 Task: Look for products in the category "Pest Control" from Quantum Health only.
Action: Mouse moved to (655, 233)
Screenshot: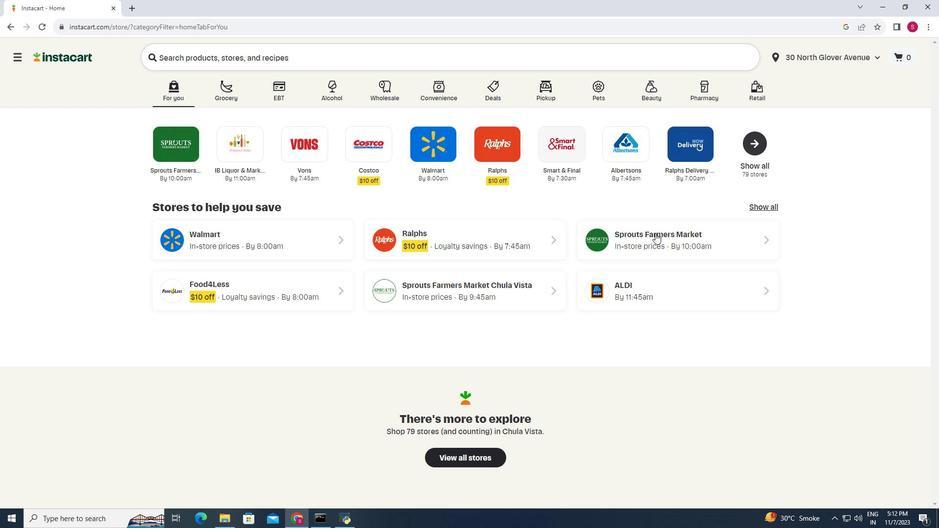 
Action: Mouse pressed left at (655, 233)
Screenshot: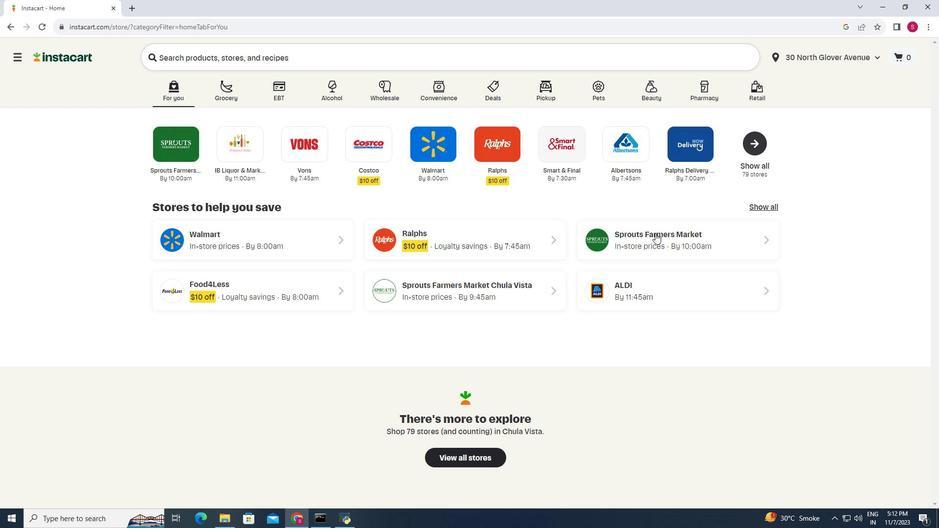 
Action: Mouse moved to (55, 355)
Screenshot: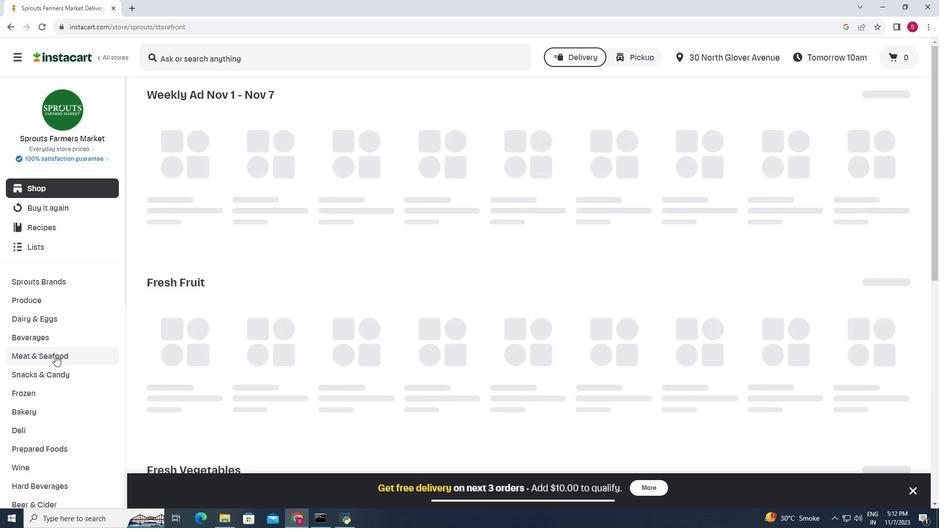 
Action: Mouse scrolled (55, 355) with delta (0, 0)
Screenshot: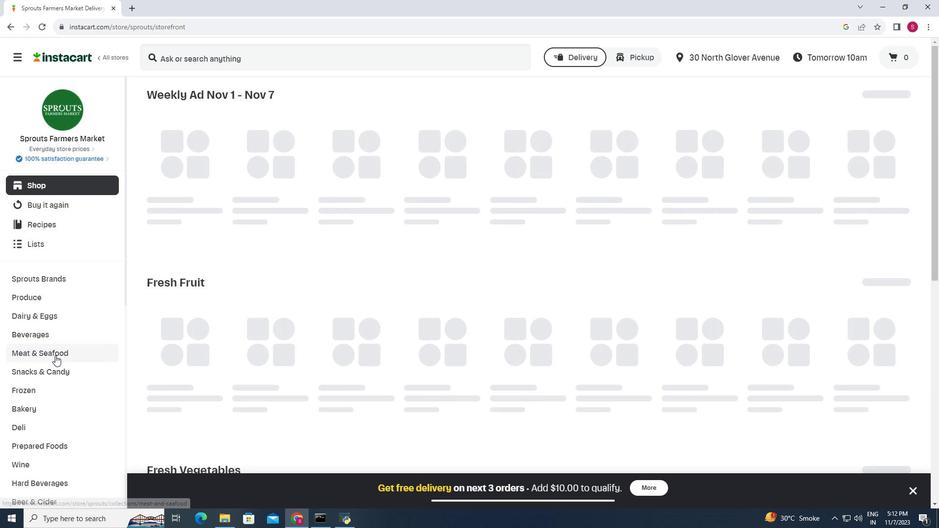 
Action: Mouse scrolled (55, 355) with delta (0, 0)
Screenshot: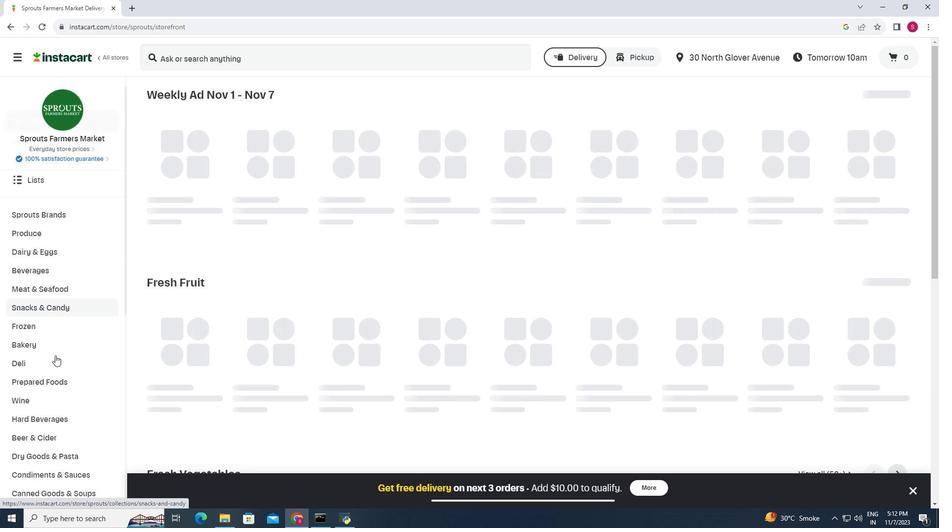 
Action: Mouse moved to (55, 355)
Screenshot: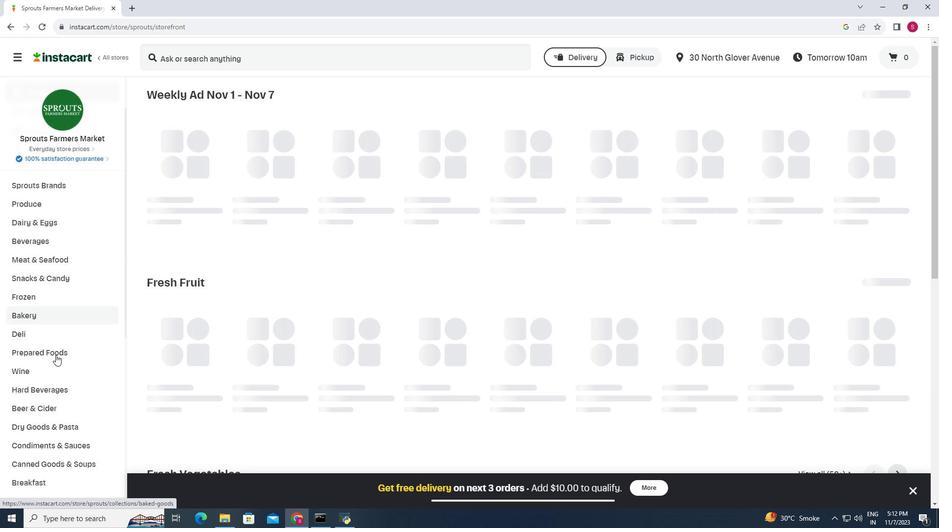 
Action: Mouse scrolled (55, 354) with delta (0, 0)
Screenshot: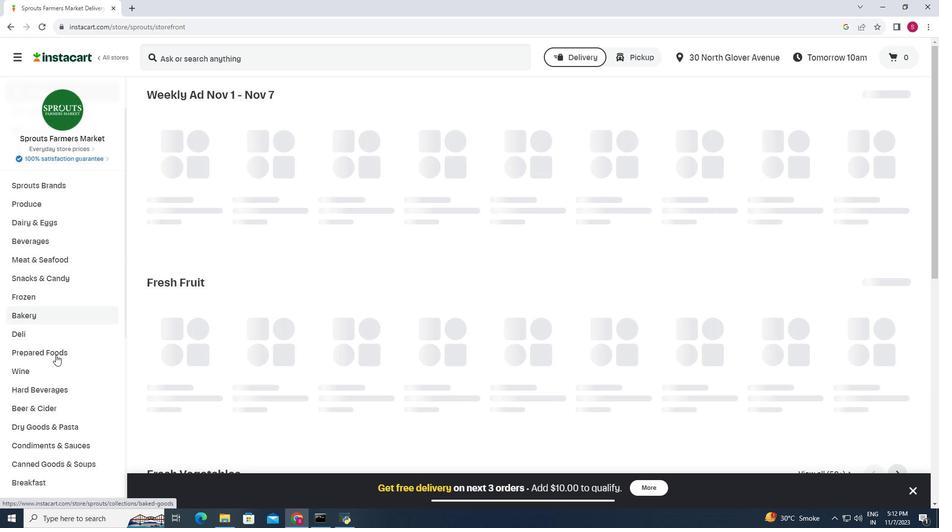 
Action: Mouse moved to (56, 354)
Screenshot: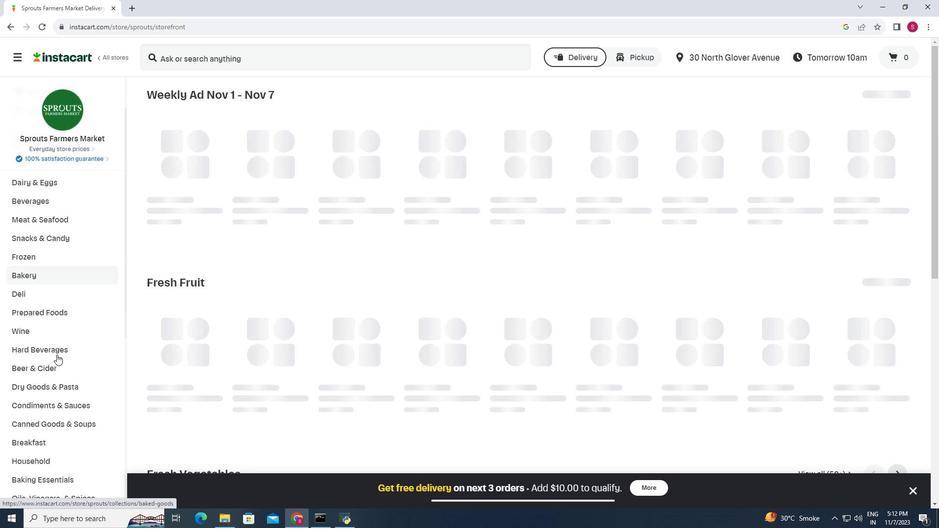 
Action: Mouse scrolled (56, 354) with delta (0, 0)
Screenshot: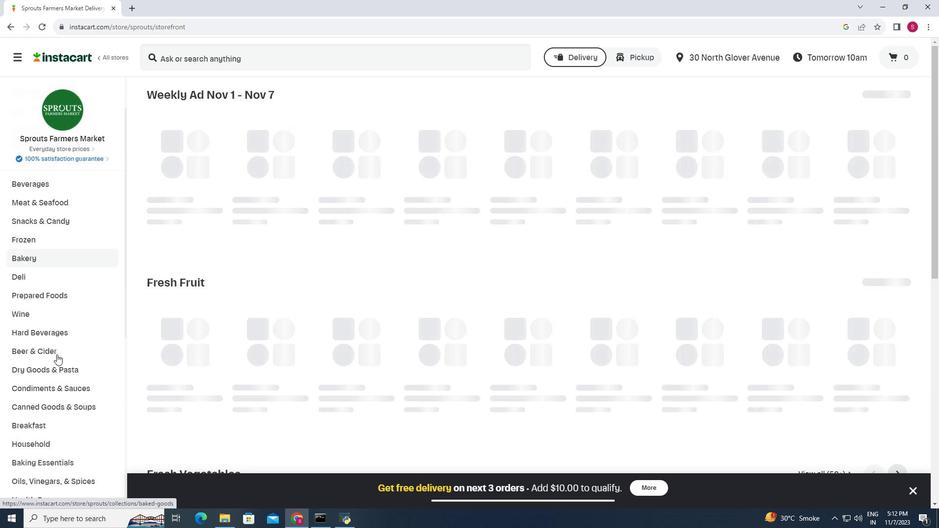 
Action: Mouse moved to (57, 404)
Screenshot: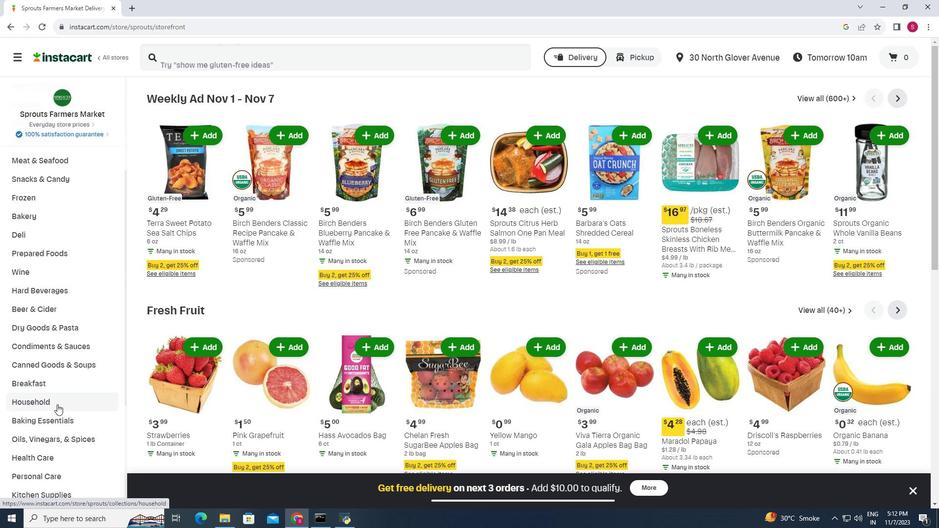 
Action: Mouse pressed left at (57, 404)
Screenshot: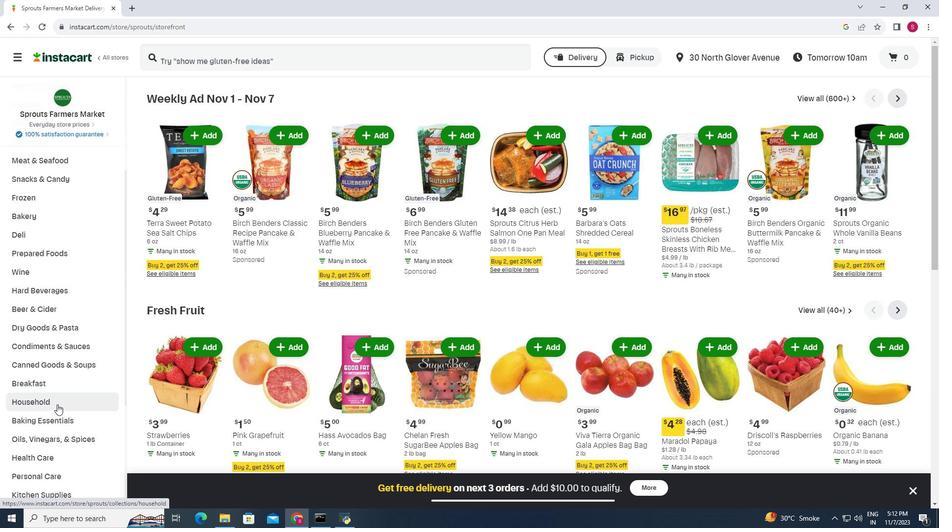 
Action: Mouse moved to (597, 129)
Screenshot: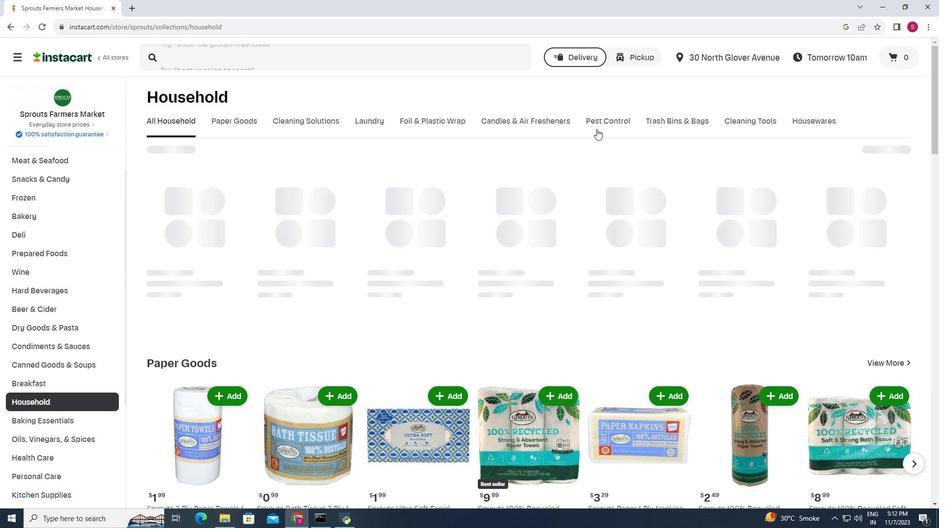 
Action: Mouse pressed left at (597, 129)
Screenshot: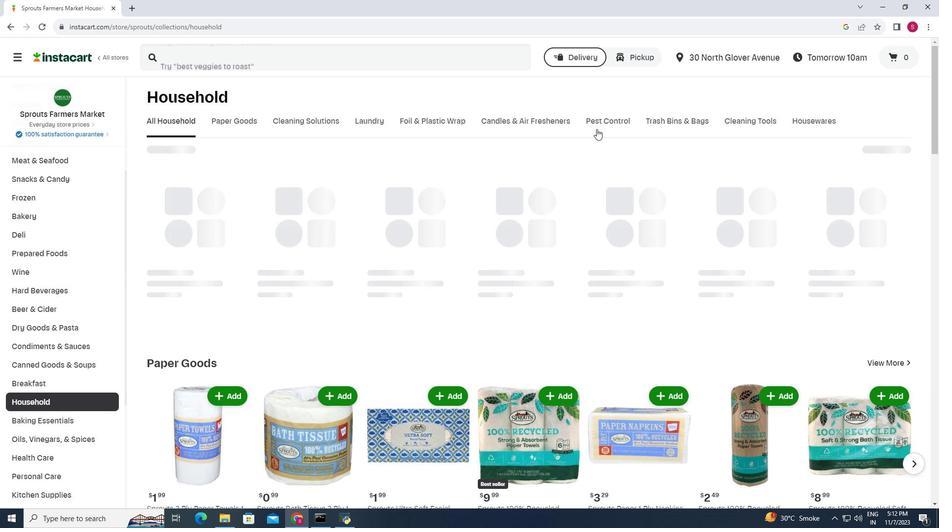 
Action: Mouse moved to (187, 157)
Screenshot: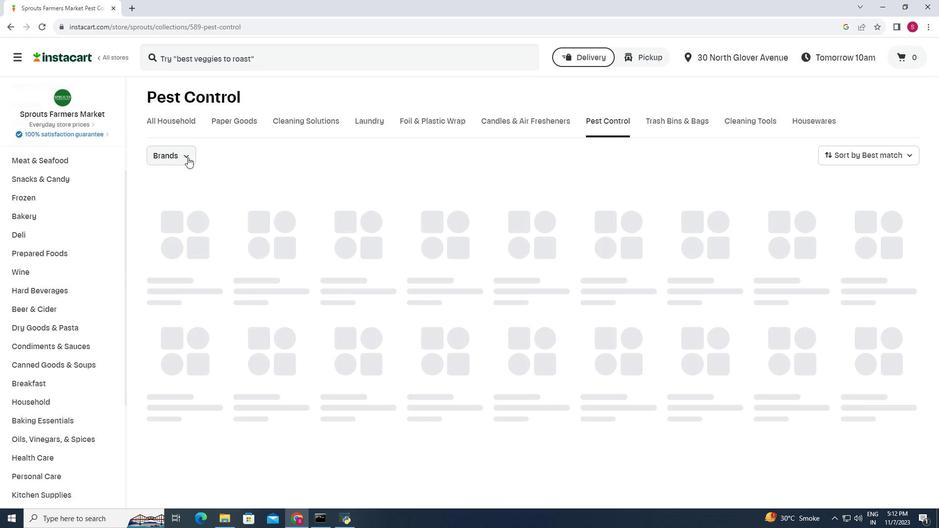 
Action: Mouse pressed left at (187, 157)
Screenshot: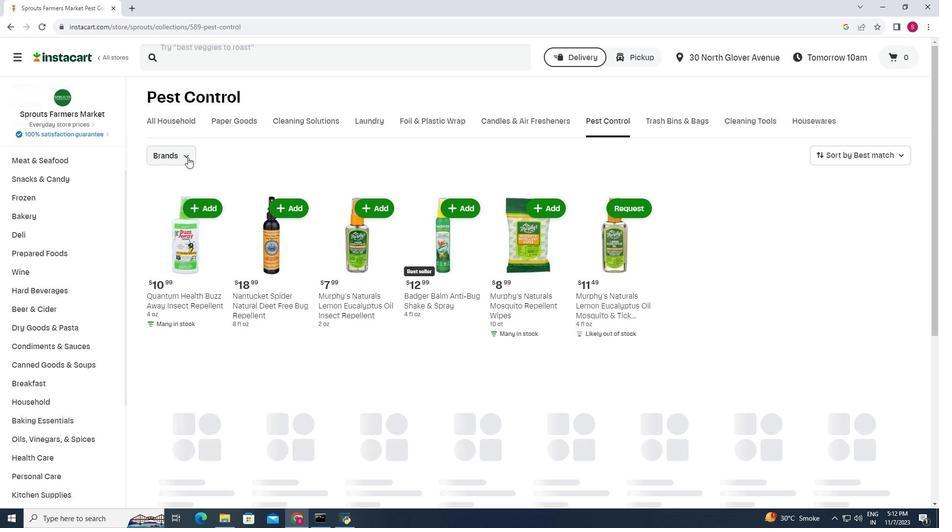 
Action: Mouse moved to (199, 251)
Screenshot: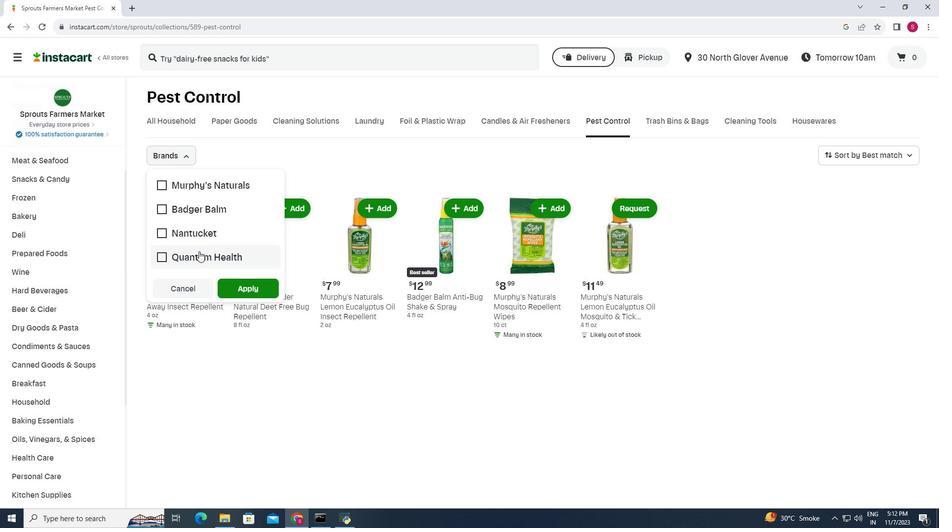 
Action: Mouse pressed left at (199, 251)
Screenshot: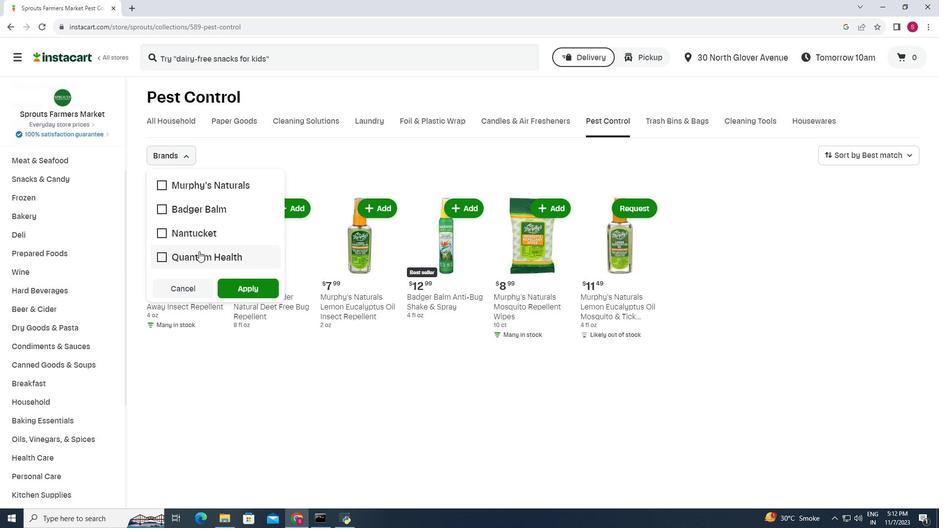 
Action: Mouse moved to (237, 286)
Screenshot: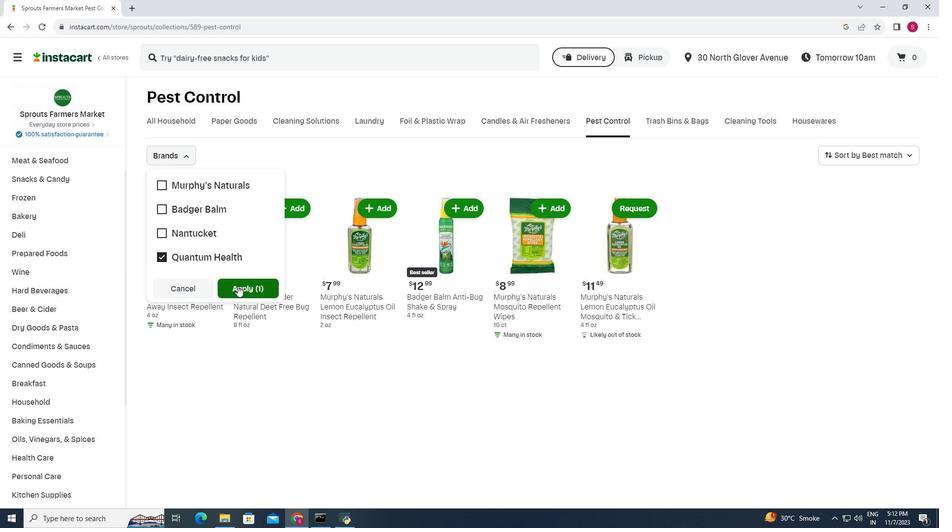 
Action: Mouse pressed left at (237, 286)
Screenshot: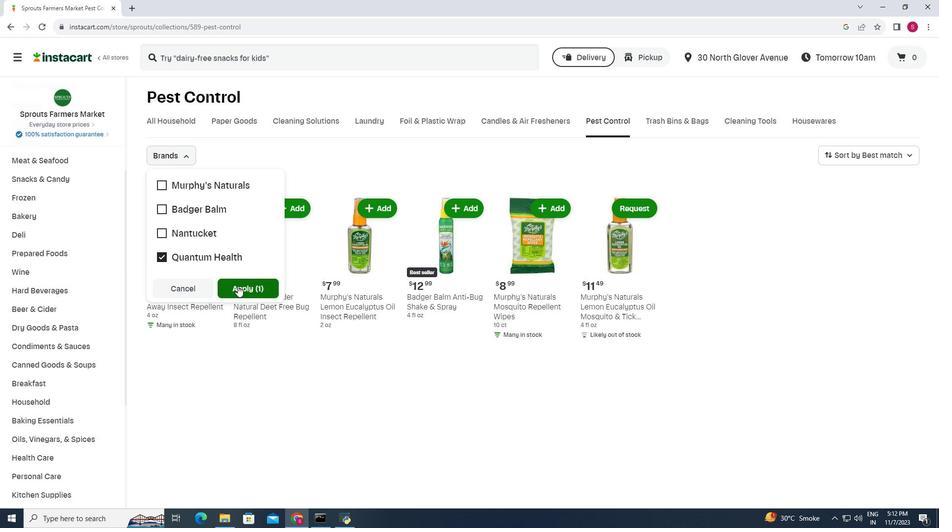 
Action: Mouse moved to (459, 353)
Screenshot: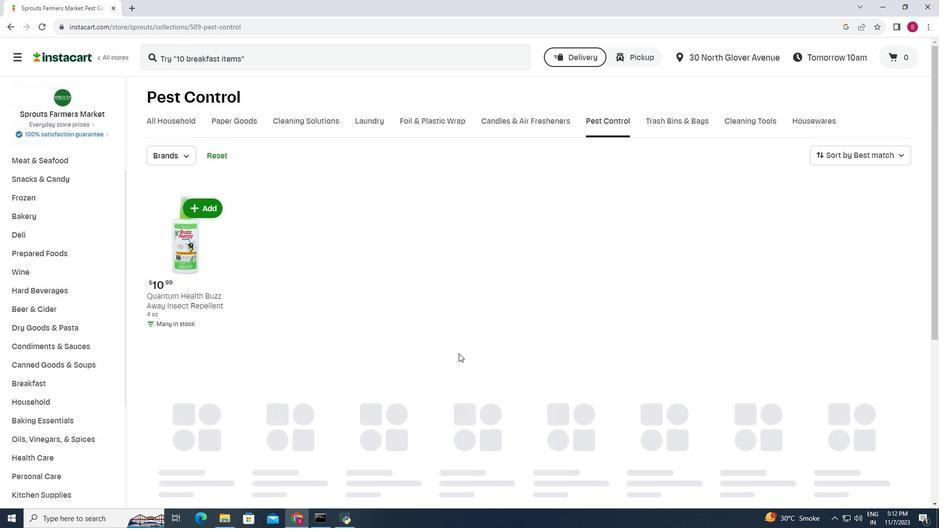 
Action: Mouse scrolled (459, 353) with delta (0, 0)
Screenshot: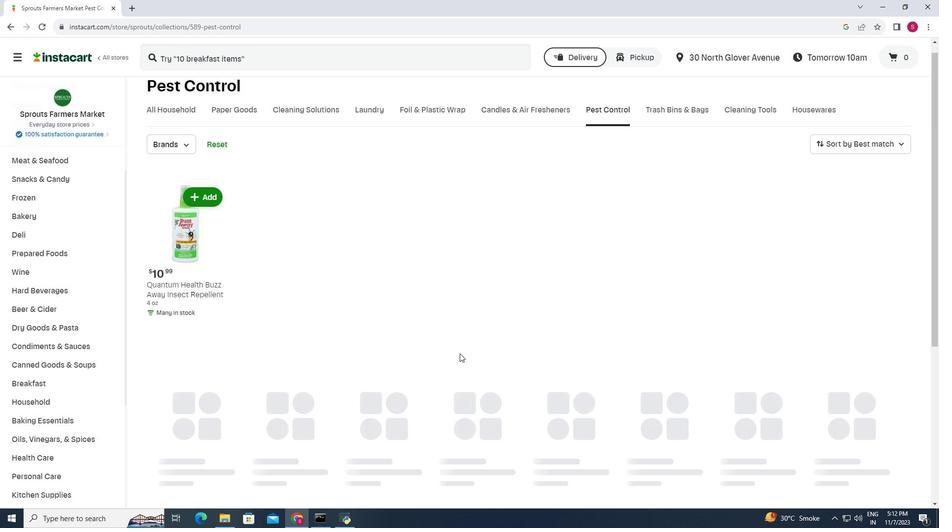 
Action: Mouse moved to (454, 350)
Screenshot: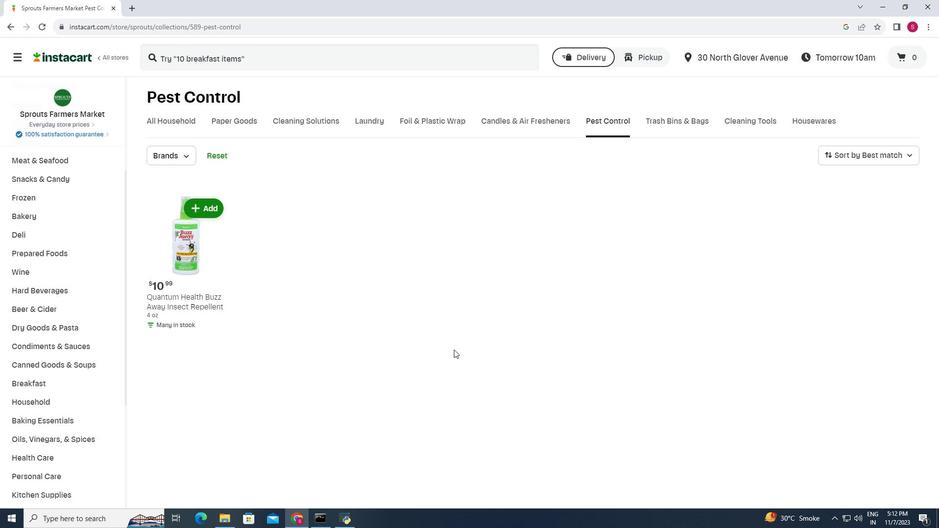
